Task: Set the location as "Outbound phone call".
Action: Mouse moved to (82, 124)
Screenshot: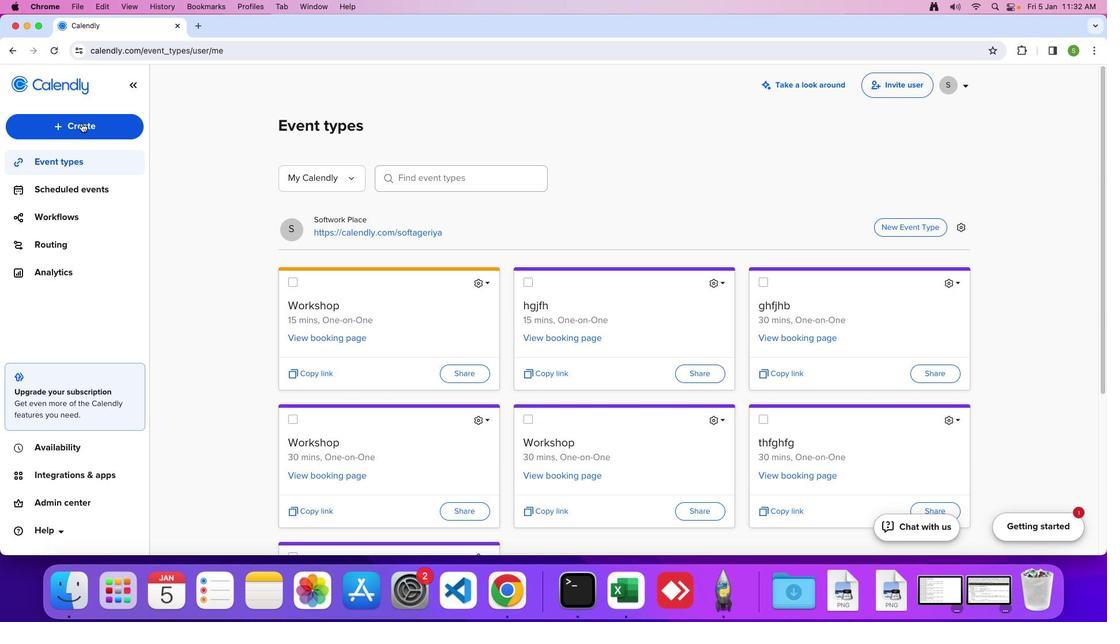 
Action: Mouse pressed left at (82, 124)
Screenshot: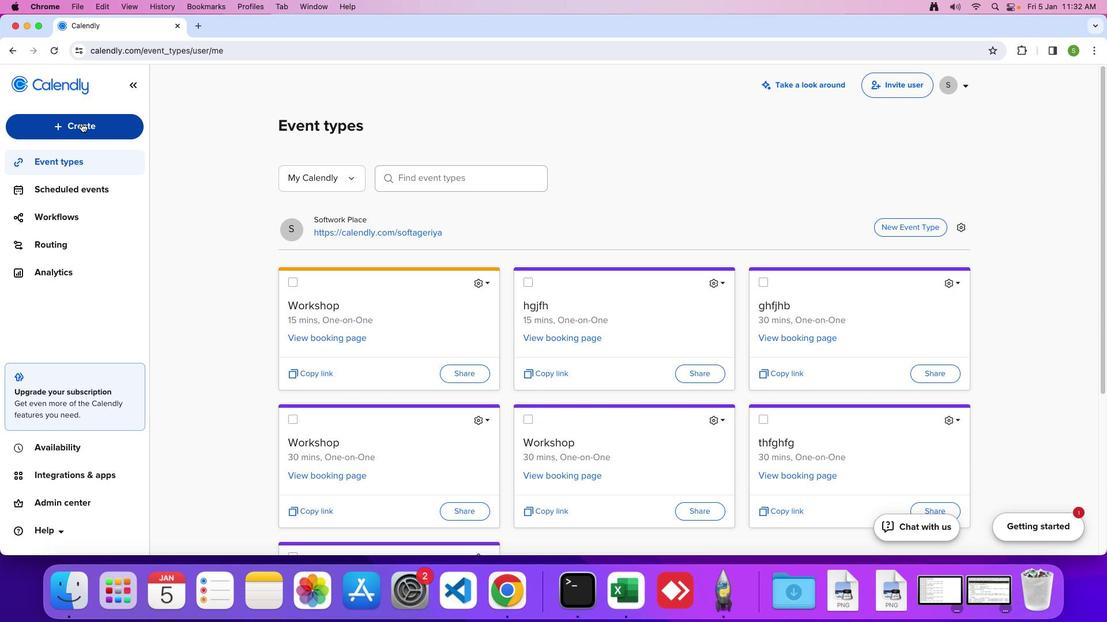 
Action: Mouse moved to (69, 211)
Screenshot: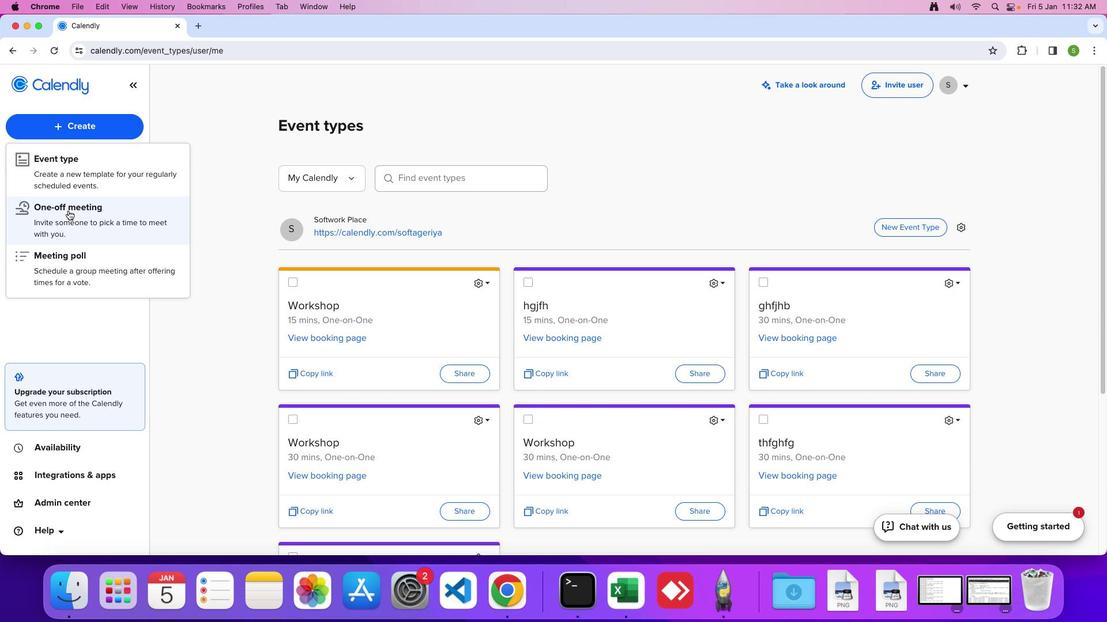 
Action: Mouse pressed left at (69, 211)
Screenshot: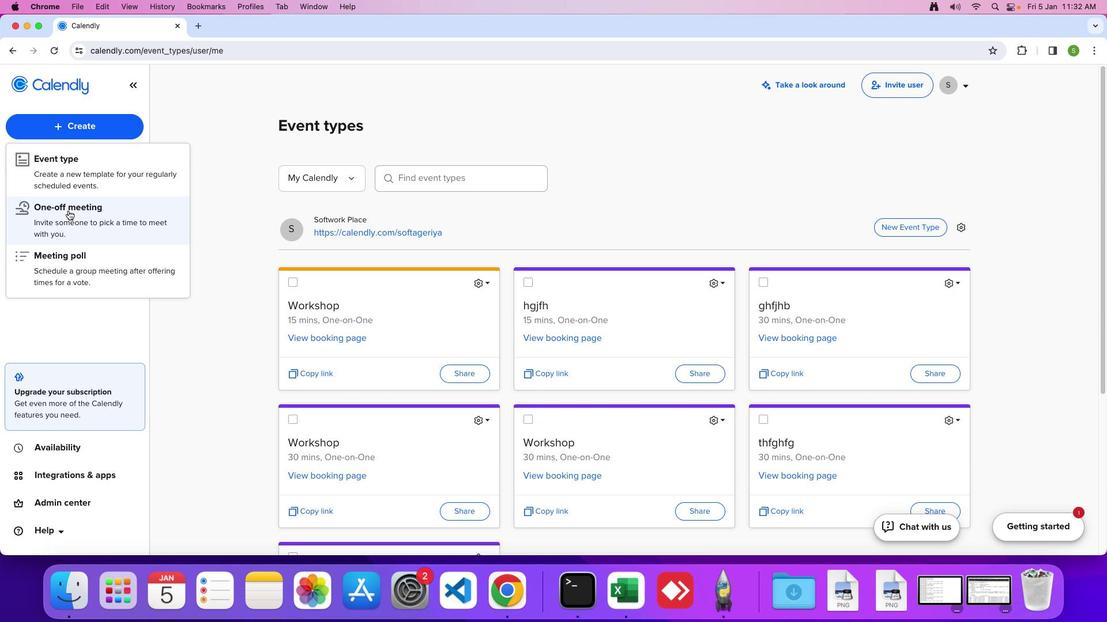 
Action: Mouse moved to (914, 193)
Screenshot: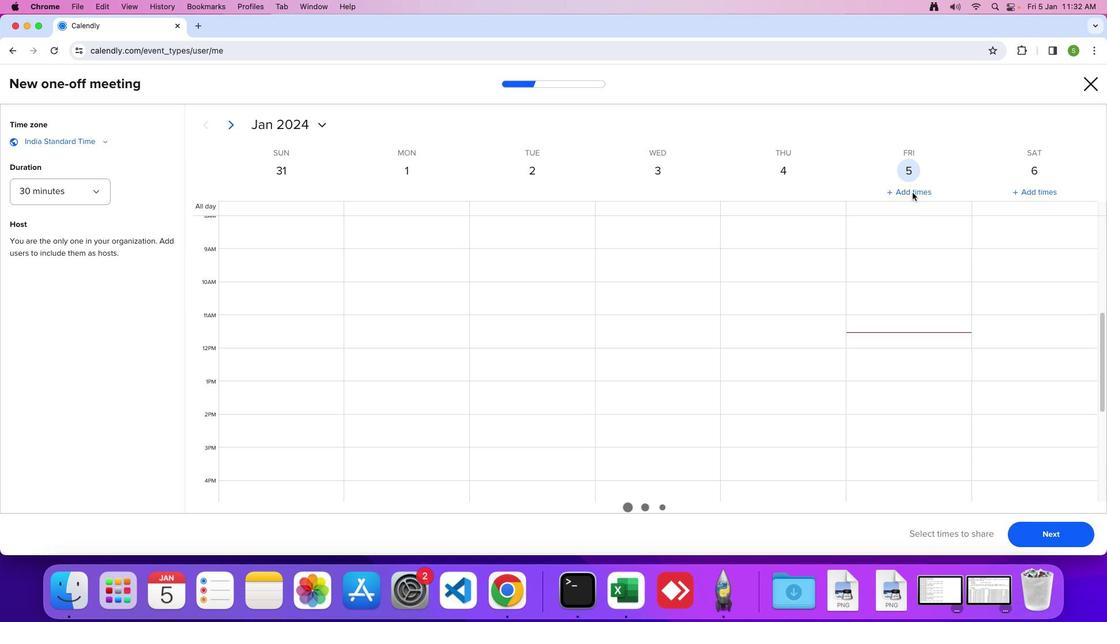 
Action: Mouse pressed left at (914, 193)
Screenshot: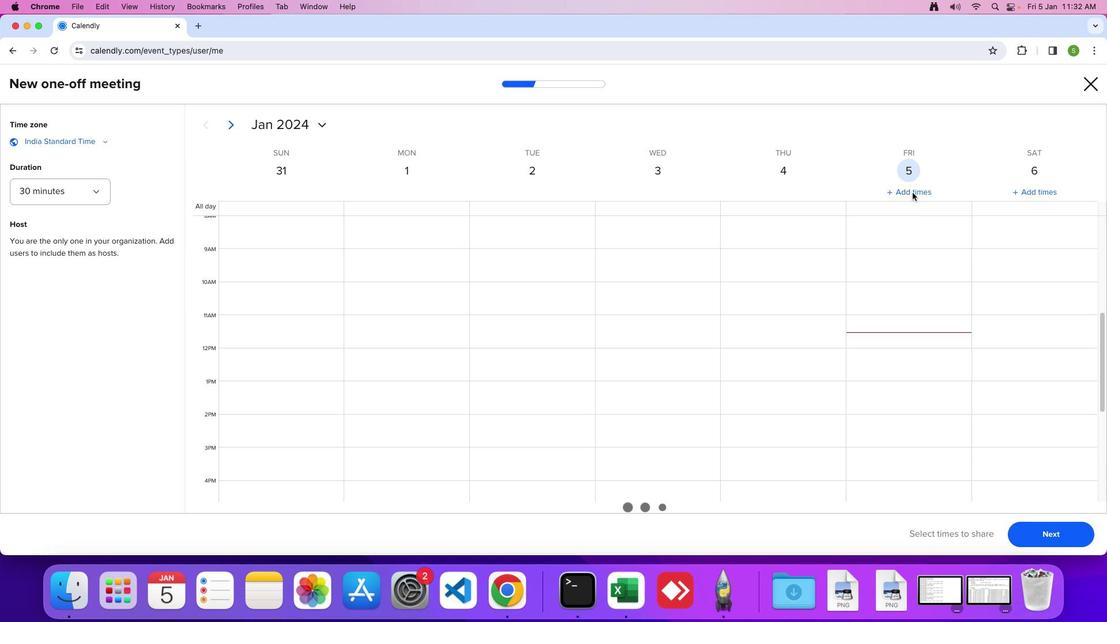 
Action: Mouse moved to (1045, 537)
Screenshot: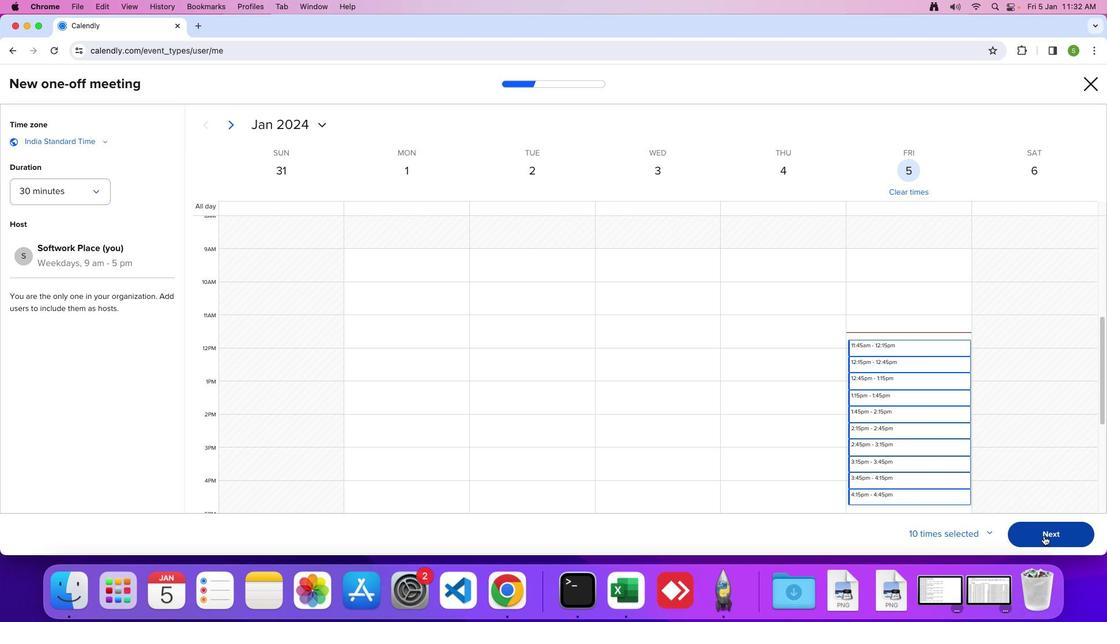 
Action: Mouse pressed left at (1045, 537)
Screenshot: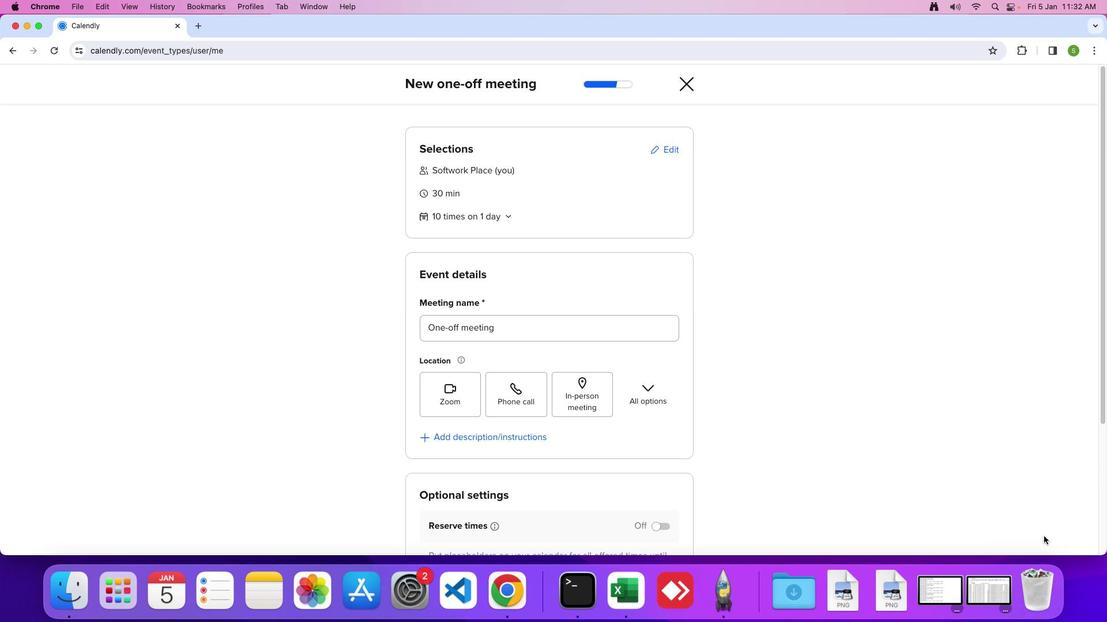 
Action: Mouse moved to (531, 399)
Screenshot: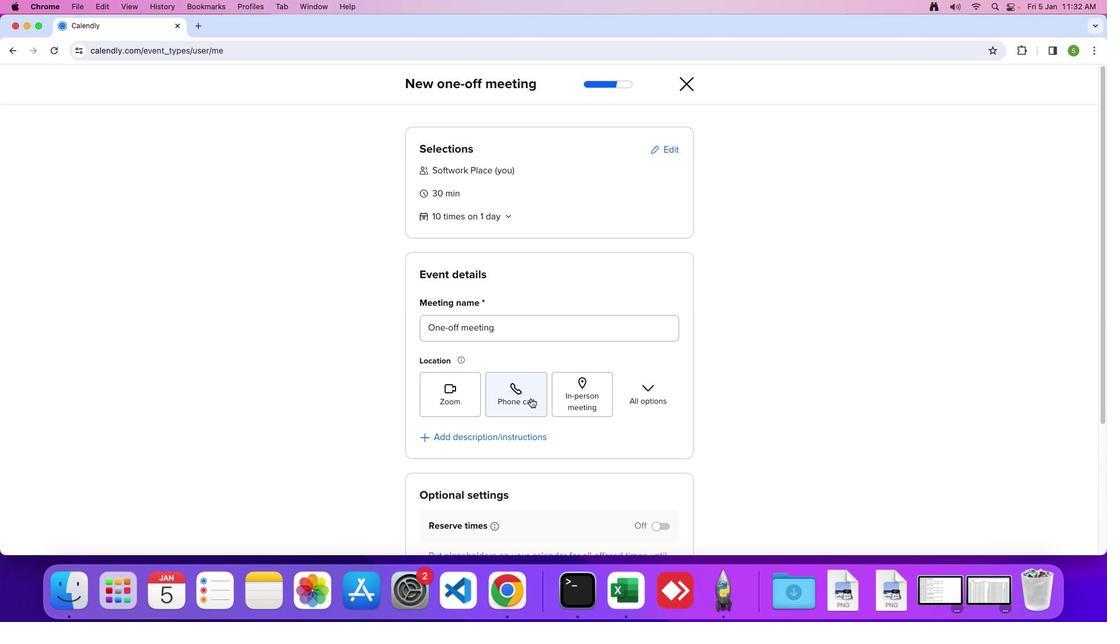 
Action: Mouse pressed left at (531, 399)
Screenshot: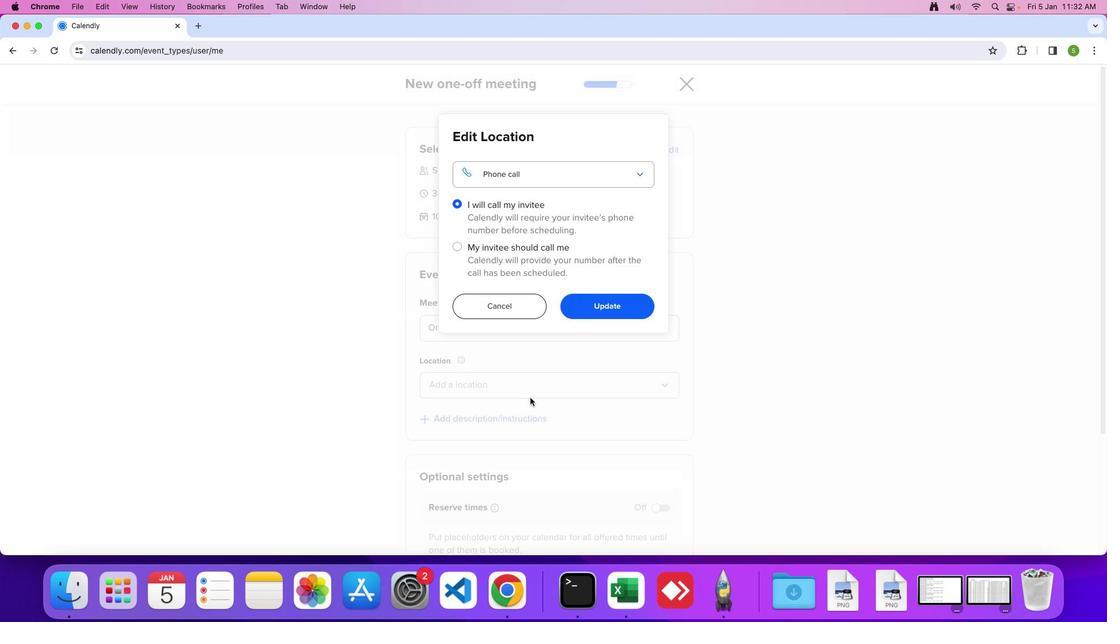 
Action: Mouse moved to (646, 176)
Screenshot: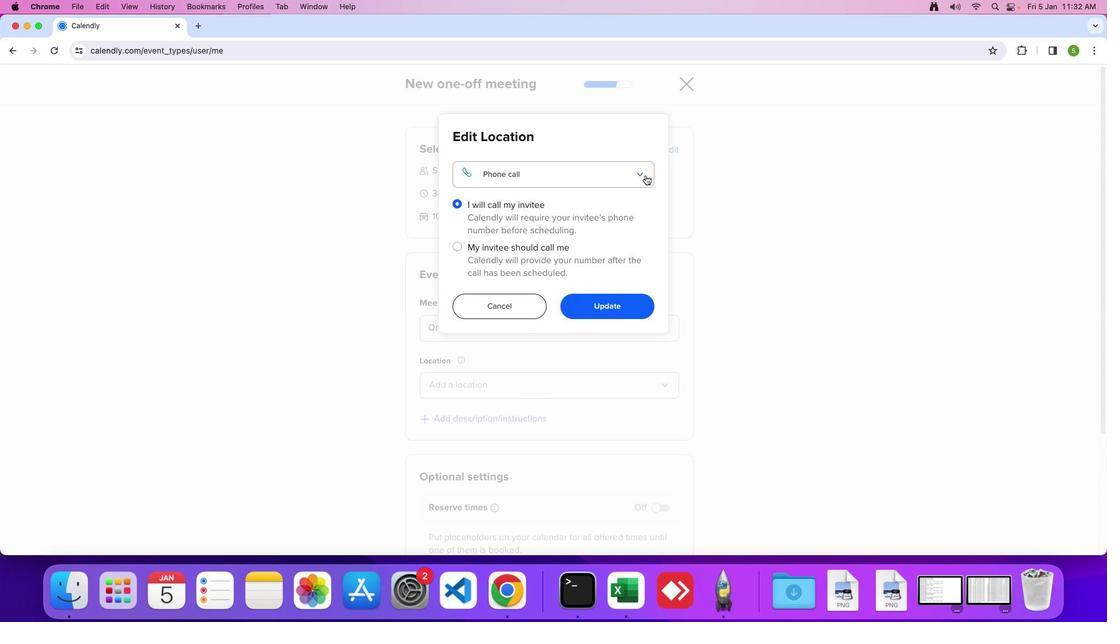 
Action: Mouse pressed left at (646, 176)
Screenshot: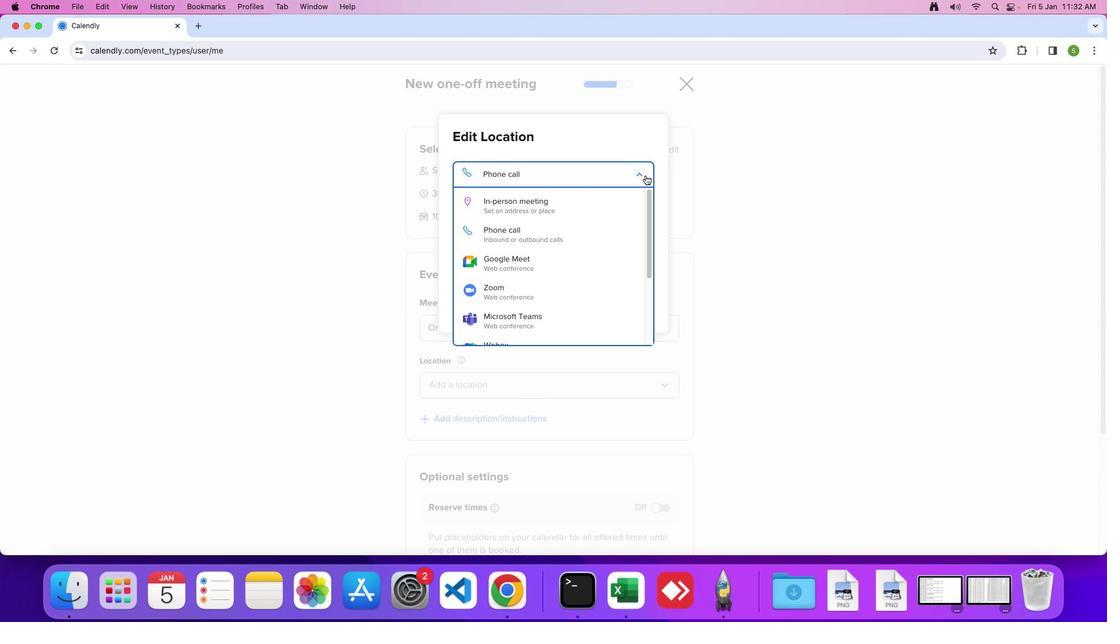 
Action: Mouse moved to (596, 237)
Screenshot: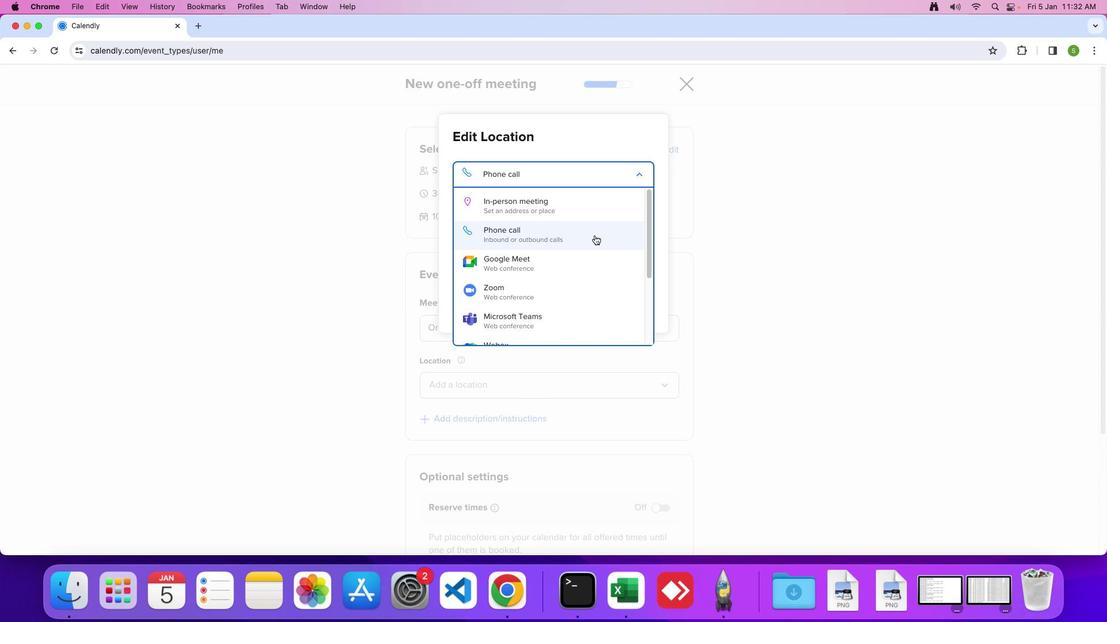 
Action: Mouse pressed left at (596, 237)
Screenshot: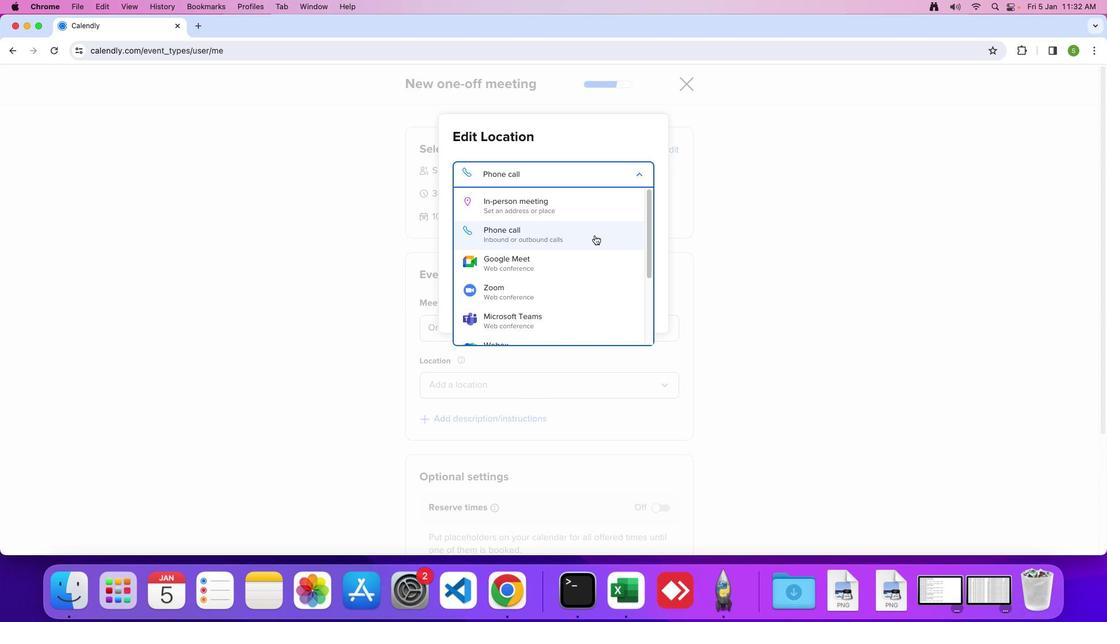 
